 Task: Put "Image B" in Matt was at the top of his game in Action Trailer
Action: Mouse pressed left at (138, 49)
Screenshot: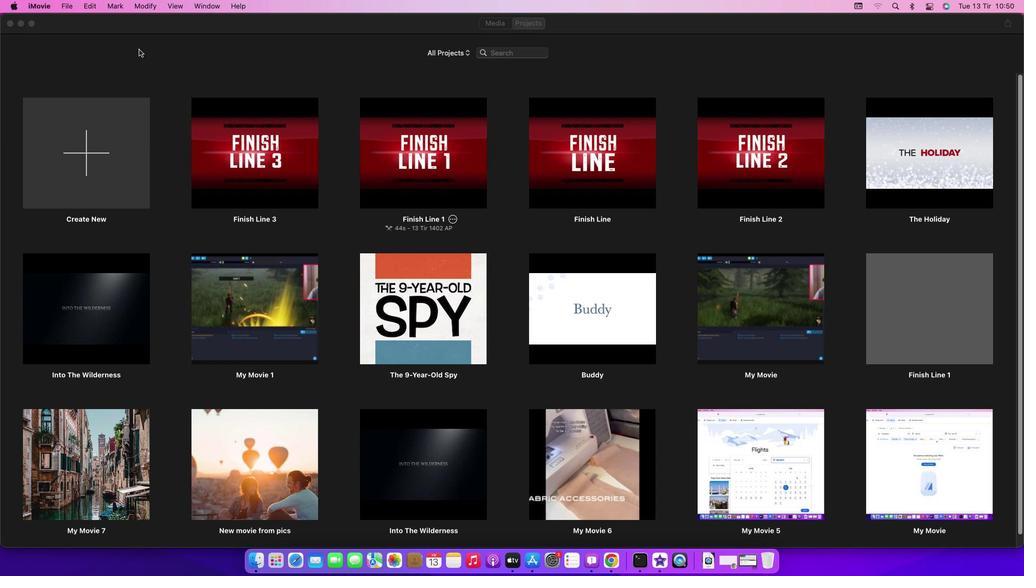 
Action: Mouse moved to (64, 7)
Screenshot: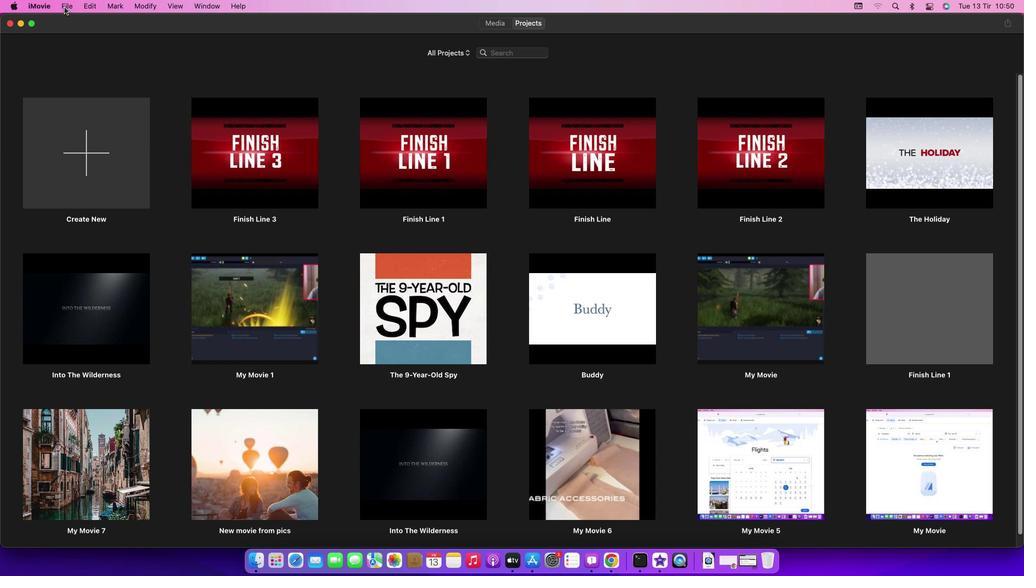 
Action: Mouse pressed left at (64, 7)
Screenshot: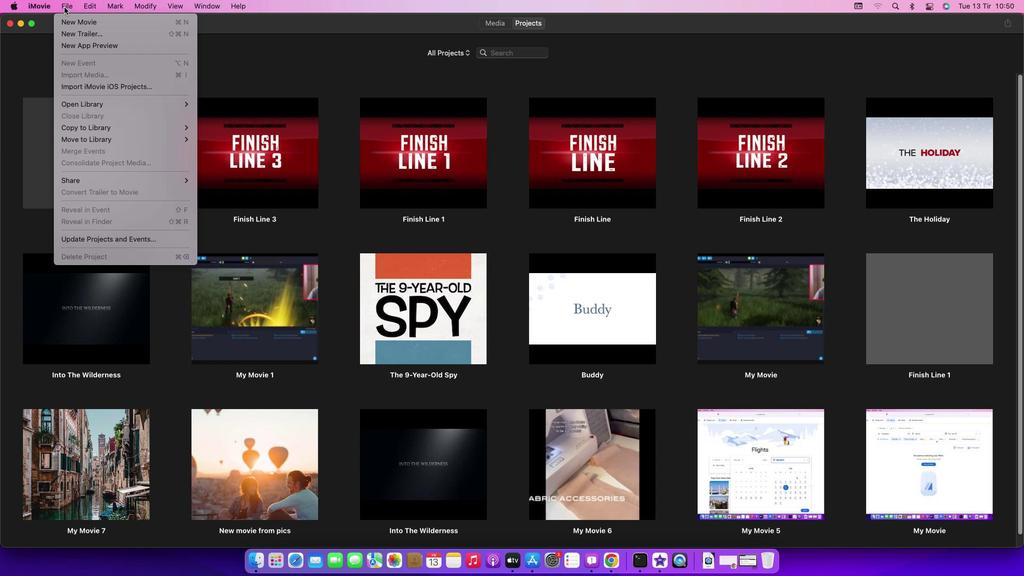 
Action: Mouse moved to (84, 36)
Screenshot: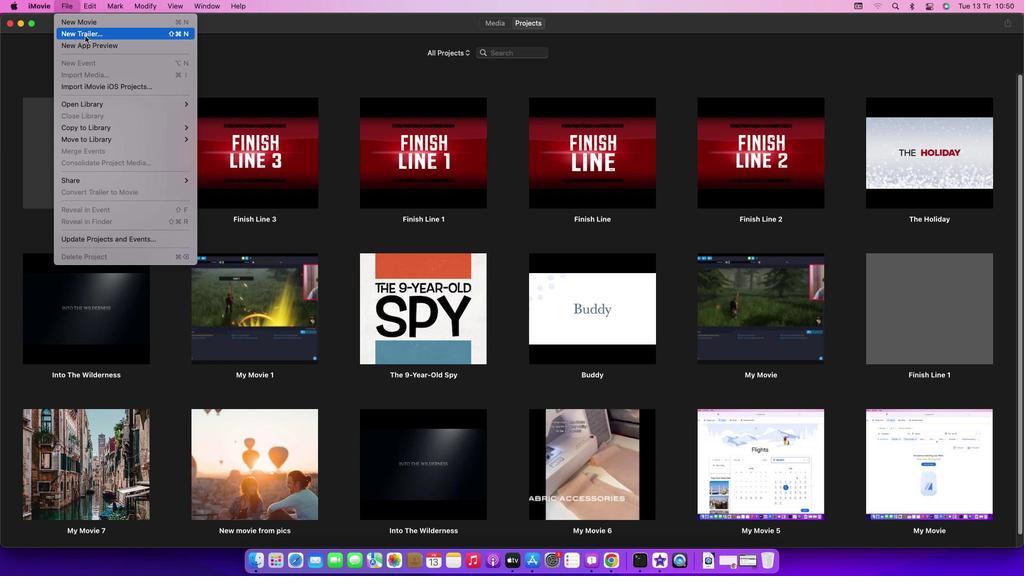 
Action: Mouse pressed left at (84, 36)
Screenshot: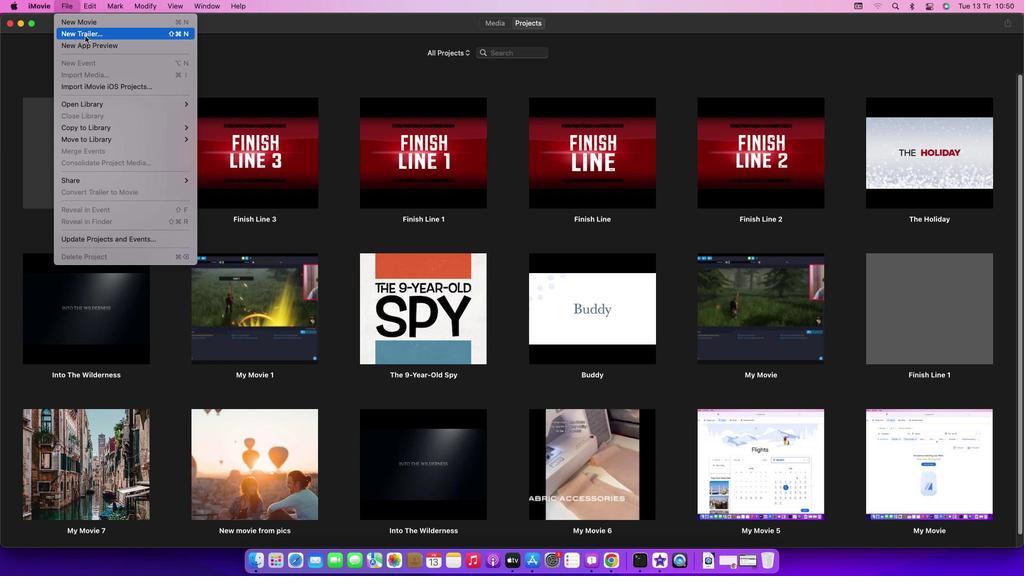 
Action: Mouse moved to (589, 300)
Screenshot: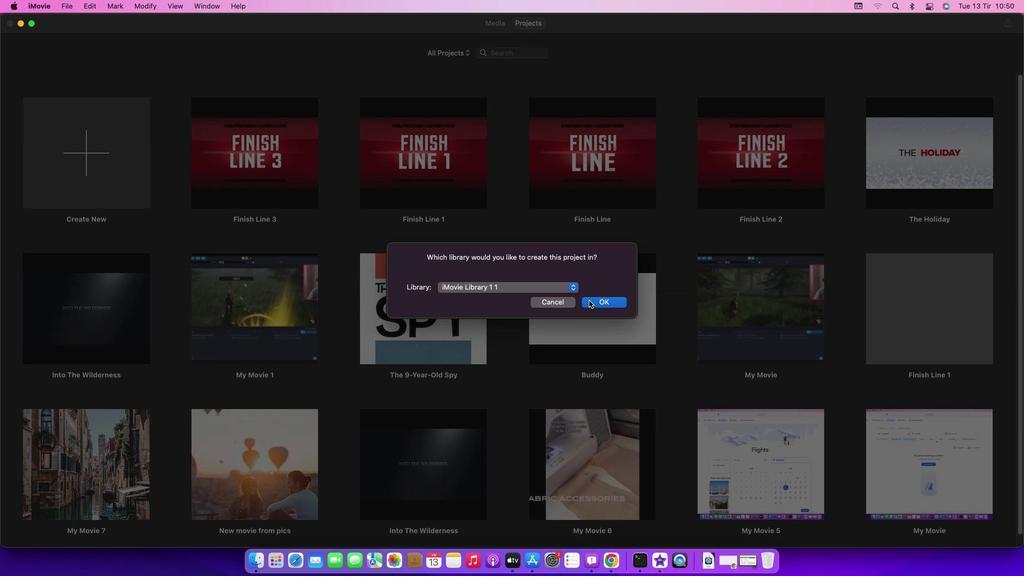 
Action: Mouse pressed left at (589, 300)
Screenshot: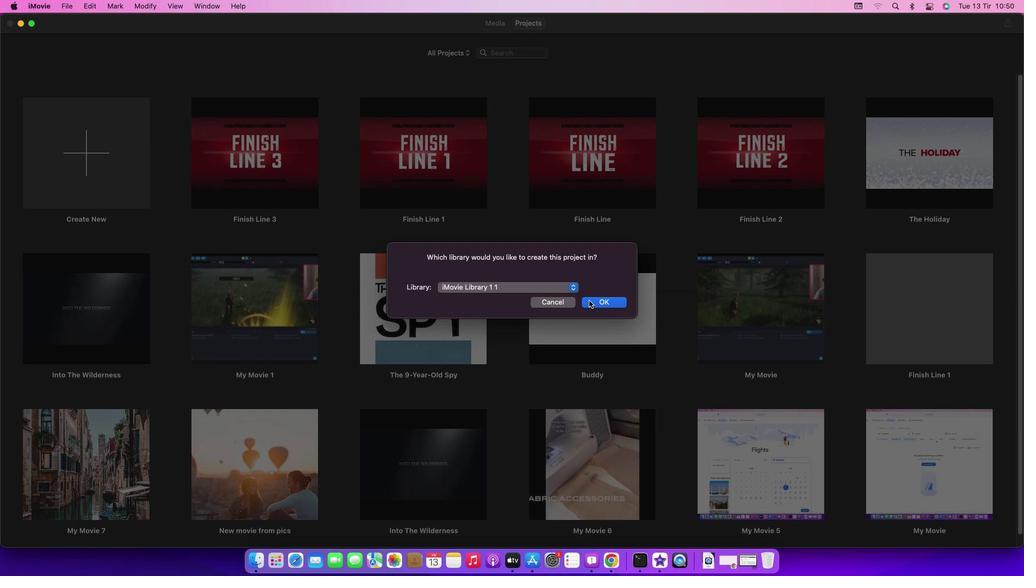 
Action: Mouse moved to (345, 227)
Screenshot: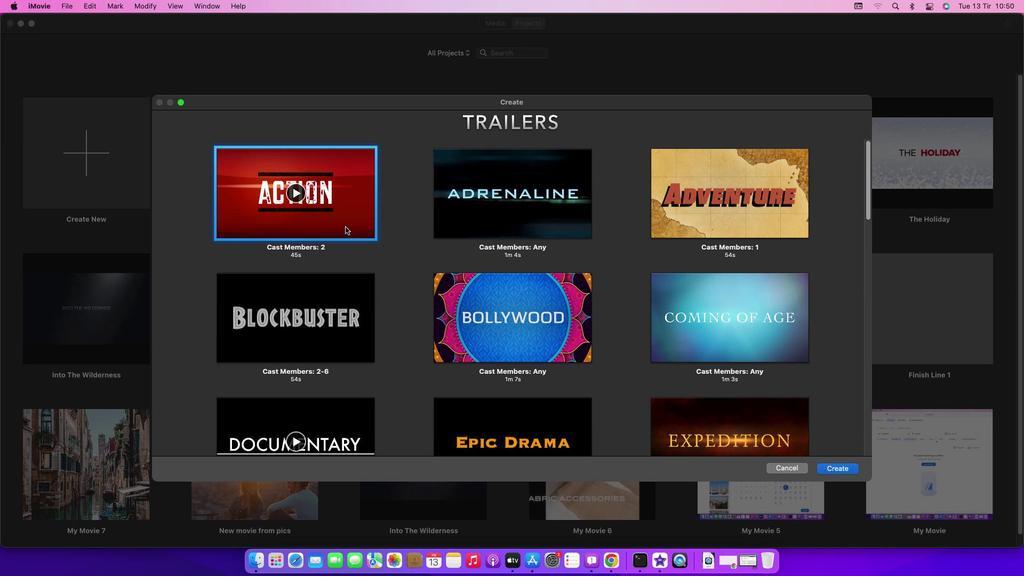 
Action: Mouse pressed left at (345, 227)
Screenshot: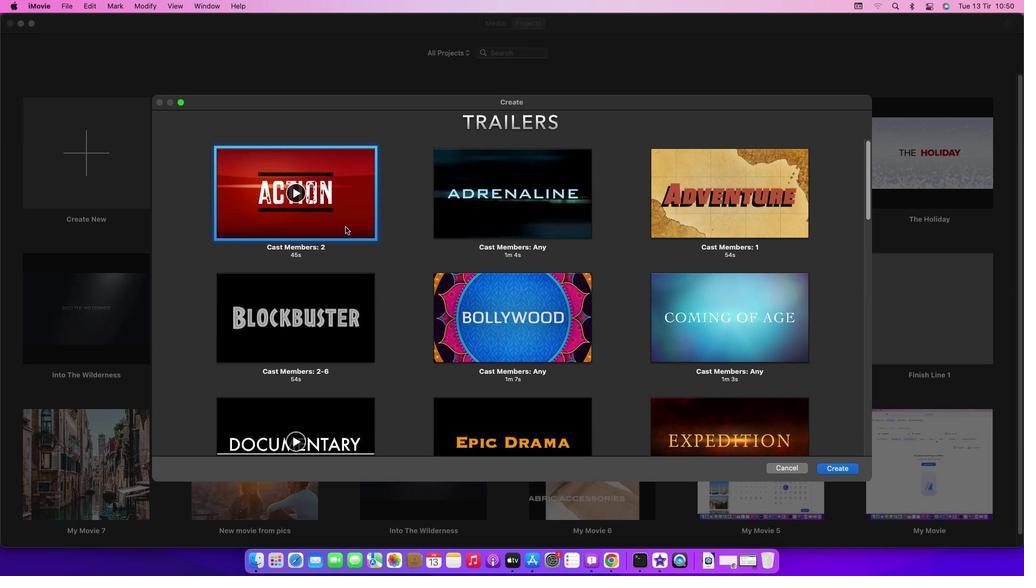 
Action: Mouse moved to (843, 470)
Screenshot: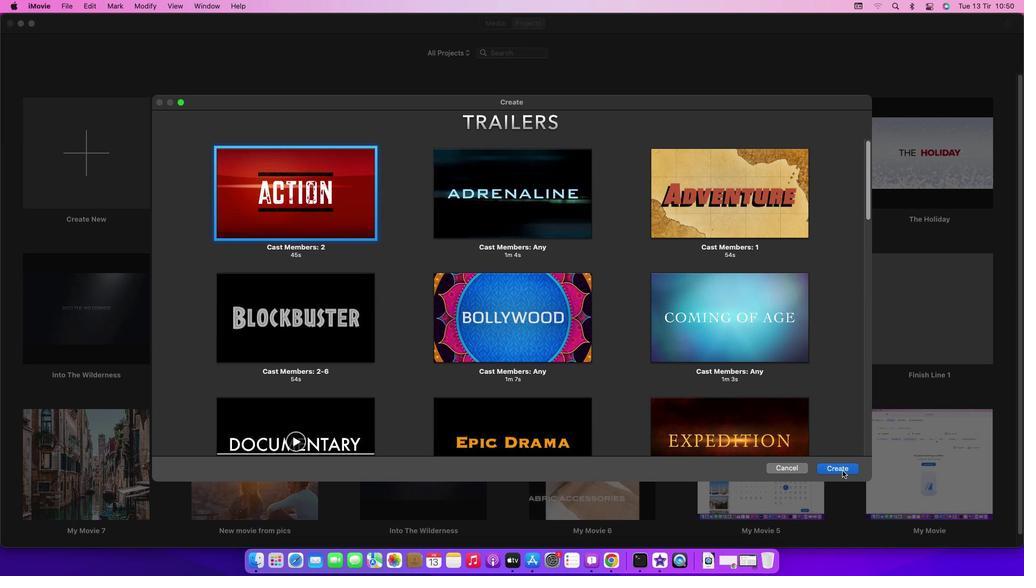 
Action: Mouse pressed left at (843, 470)
Screenshot: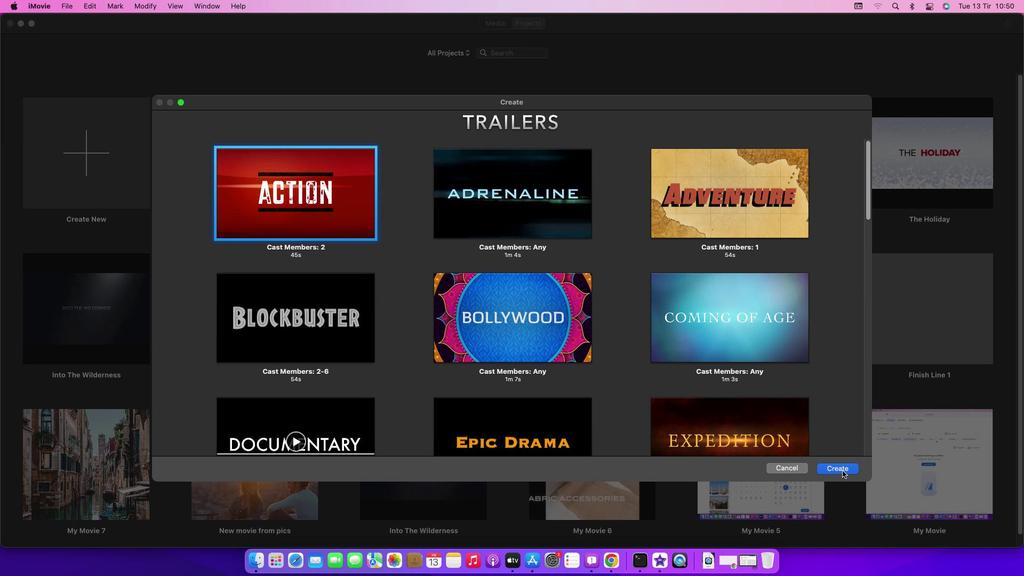 
Action: Mouse moved to (609, 303)
Screenshot: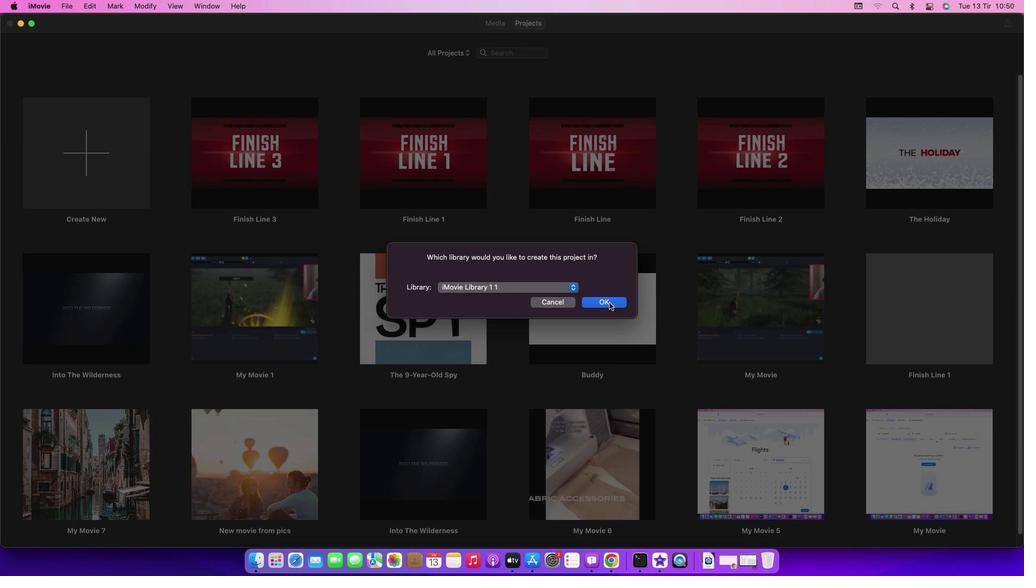 
Action: Mouse pressed left at (609, 303)
Screenshot: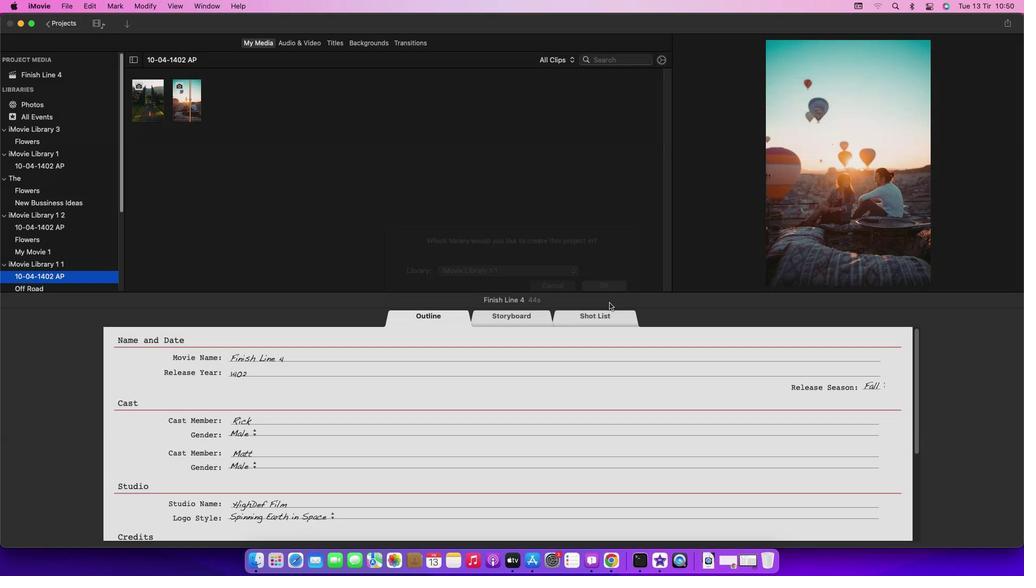 
Action: Mouse moved to (514, 320)
Screenshot: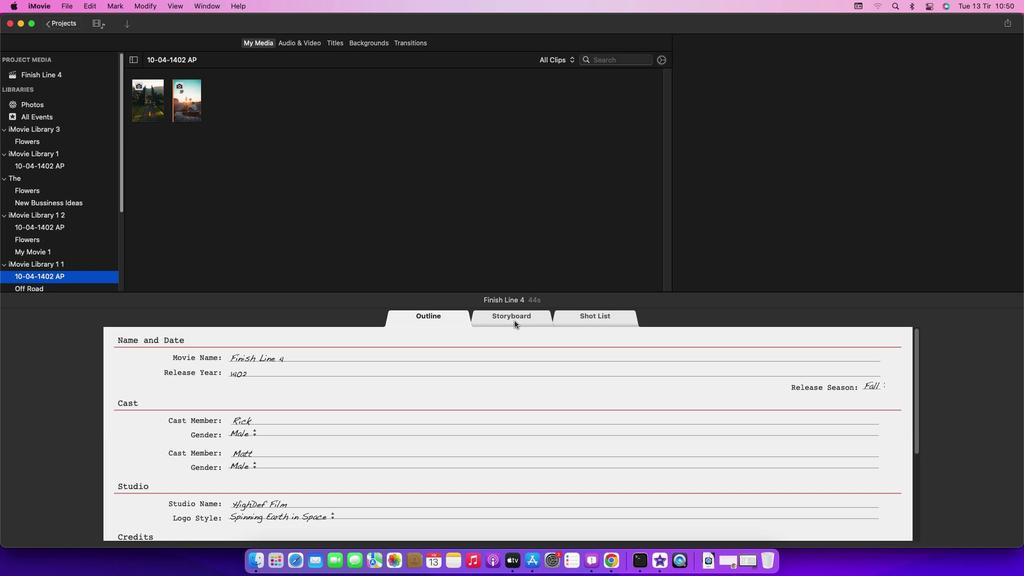
Action: Mouse pressed left at (514, 320)
Screenshot: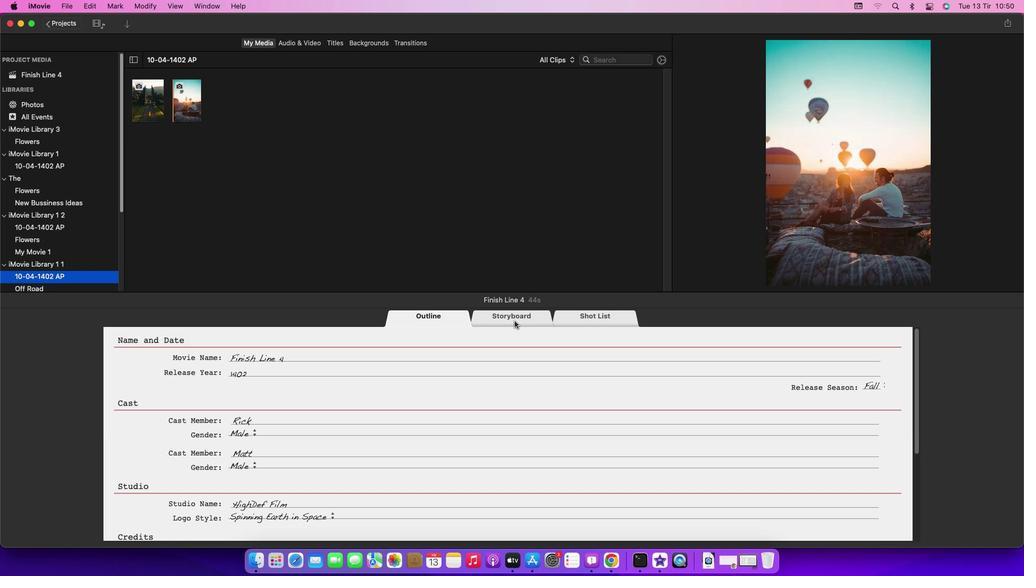 
Action: Mouse moved to (339, 410)
Screenshot: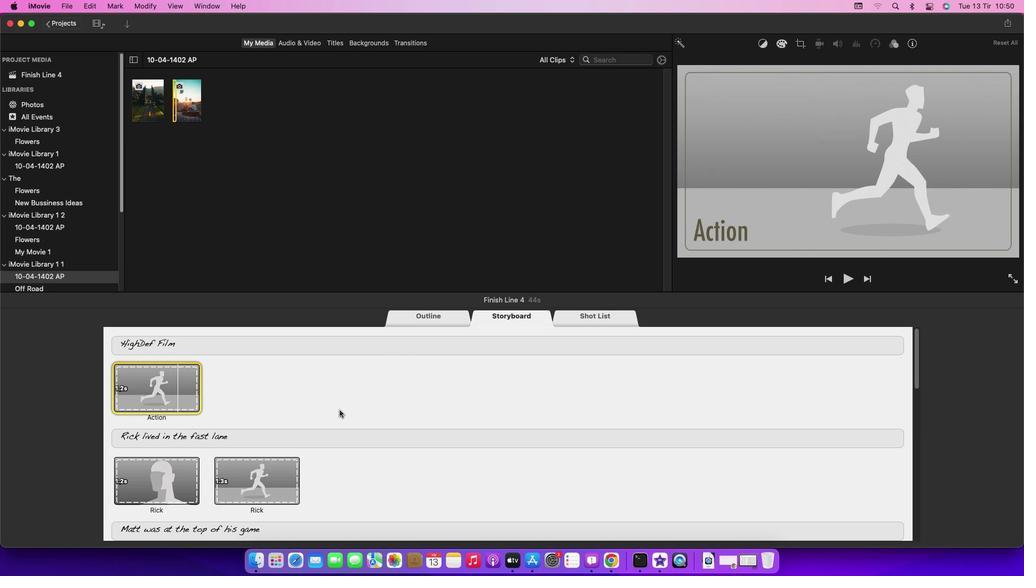 
Action: Mouse scrolled (339, 410) with delta (0, 0)
Screenshot: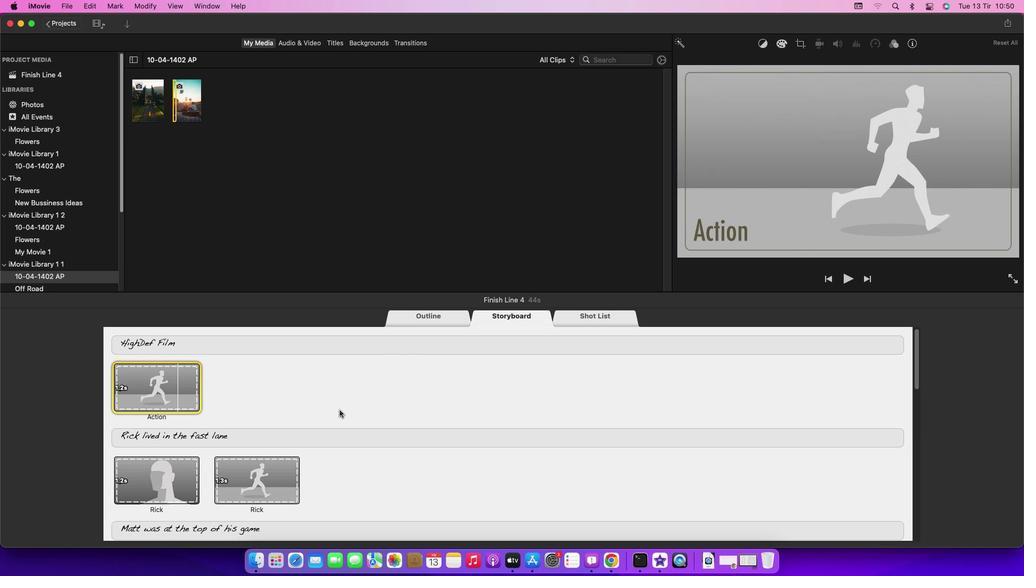 
Action: Mouse scrolled (339, 410) with delta (0, 0)
Screenshot: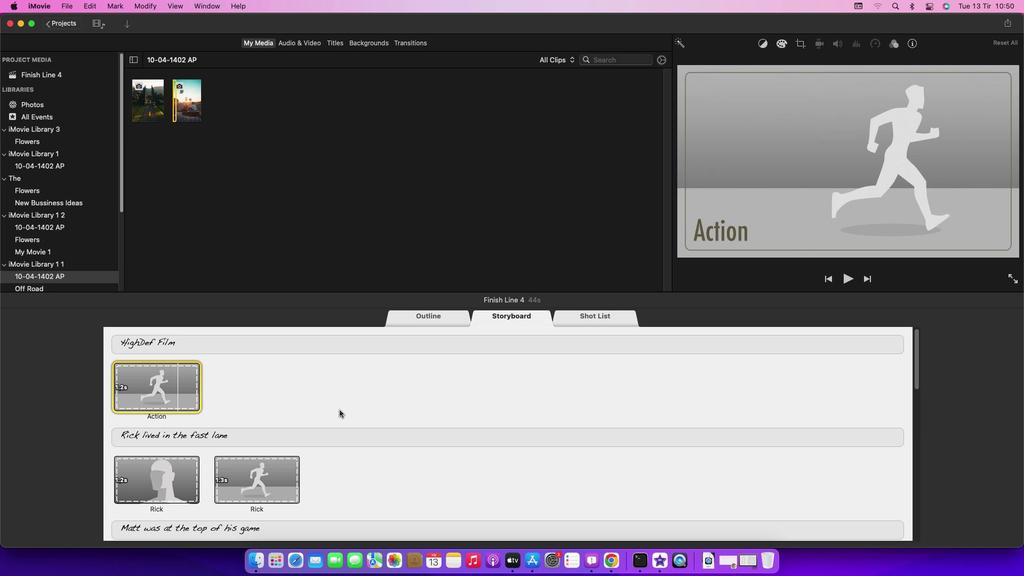 
Action: Mouse scrolled (339, 410) with delta (0, 0)
Screenshot: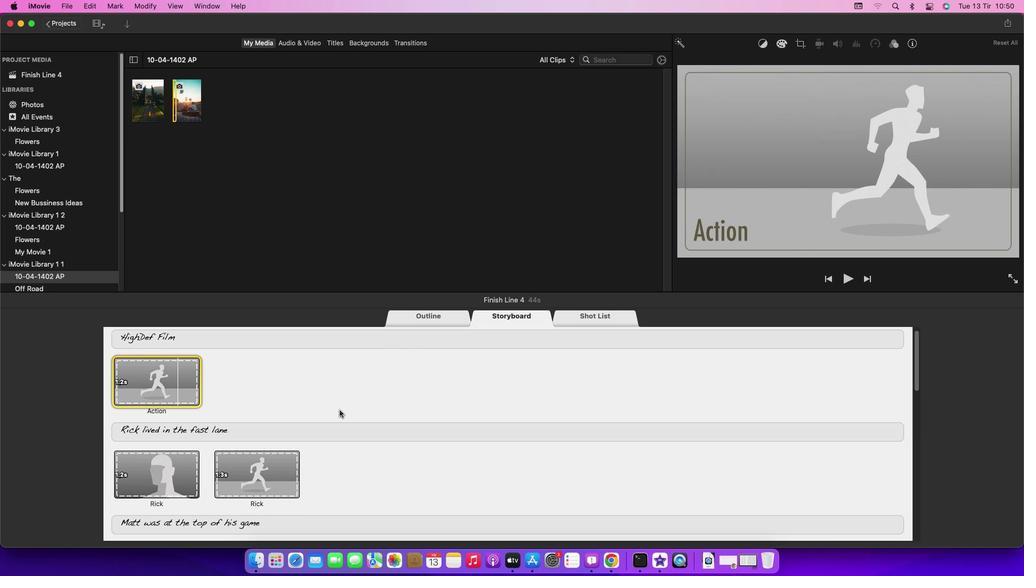 
Action: Mouse scrolled (339, 410) with delta (0, 0)
Screenshot: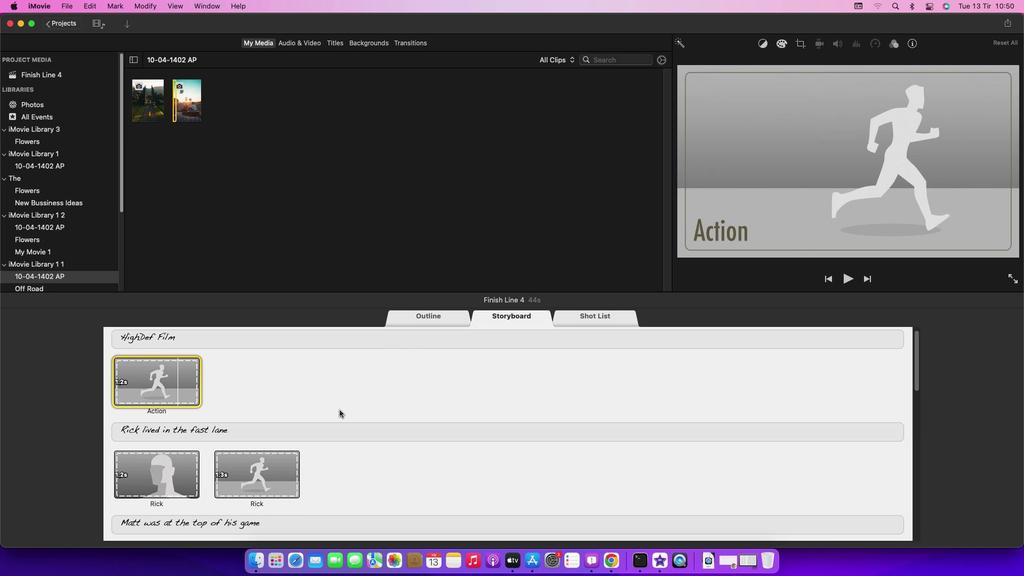 
Action: Mouse scrolled (339, 410) with delta (0, -1)
Screenshot: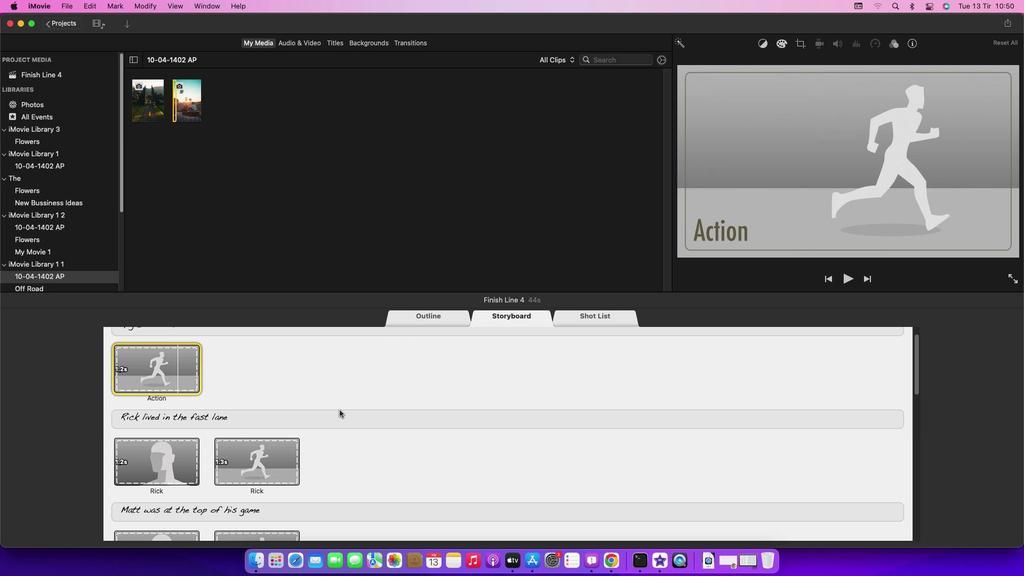 
Action: Mouse scrolled (339, 410) with delta (0, 0)
Screenshot: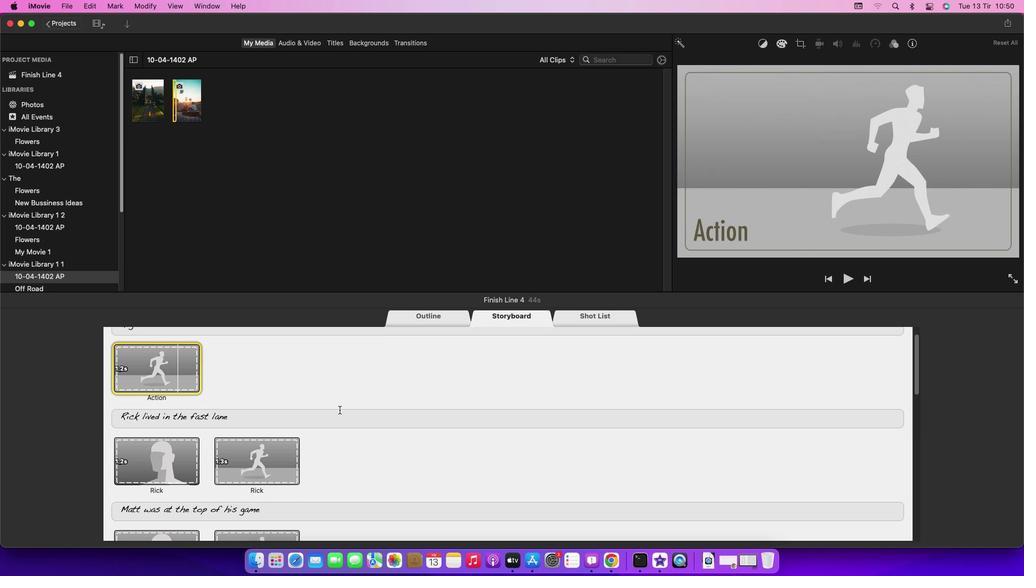 
Action: Mouse scrolled (339, 410) with delta (0, 0)
Screenshot: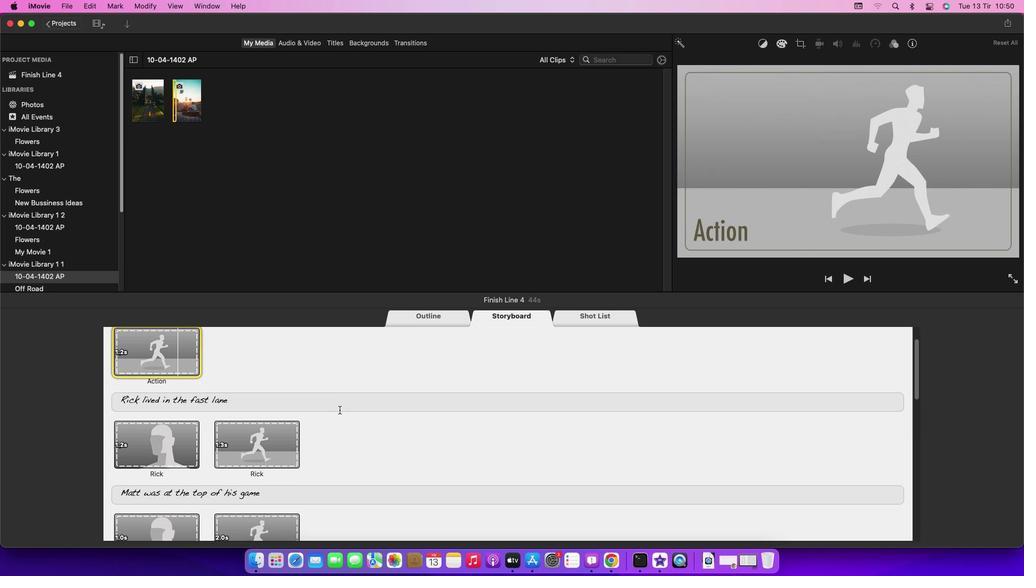 
Action: Mouse scrolled (339, 410) with delta (0, -1)
Screenshot: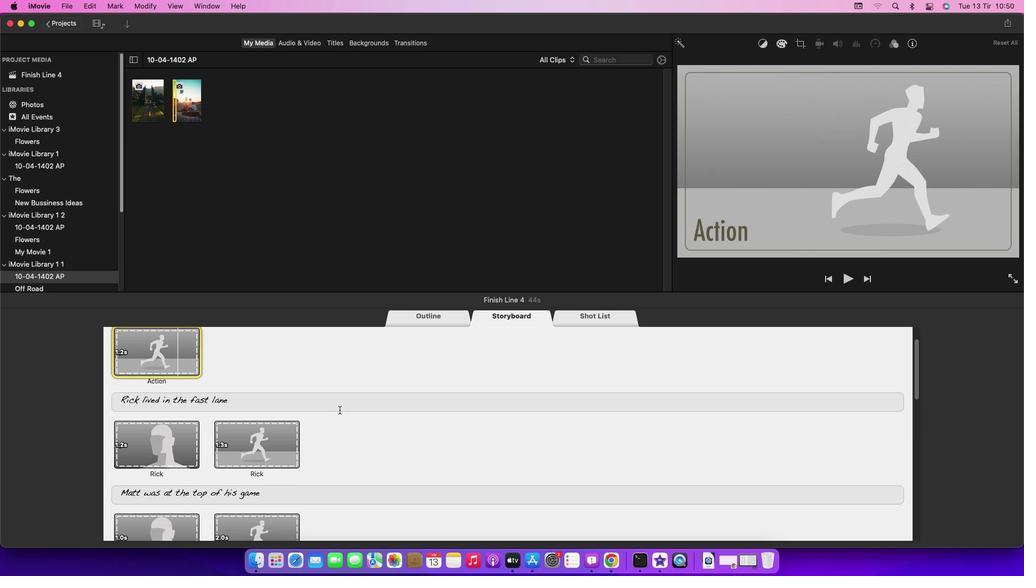 
Action: Mouse scrolled (339, 410) with delta (0, -1)
Screenshot: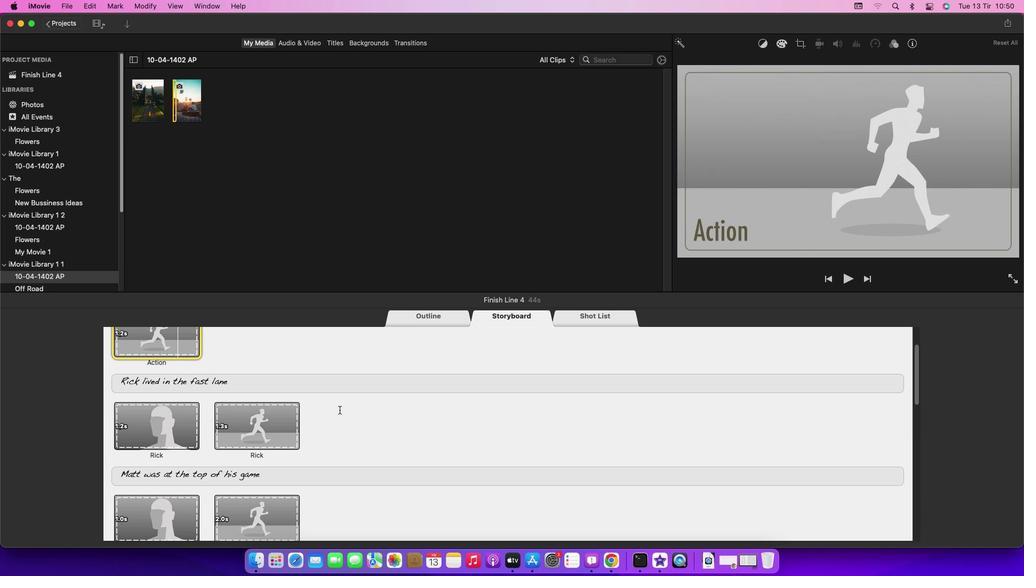 
Action: Mouse scrolled (339, 410) with delta (0, 0)
Screenshot: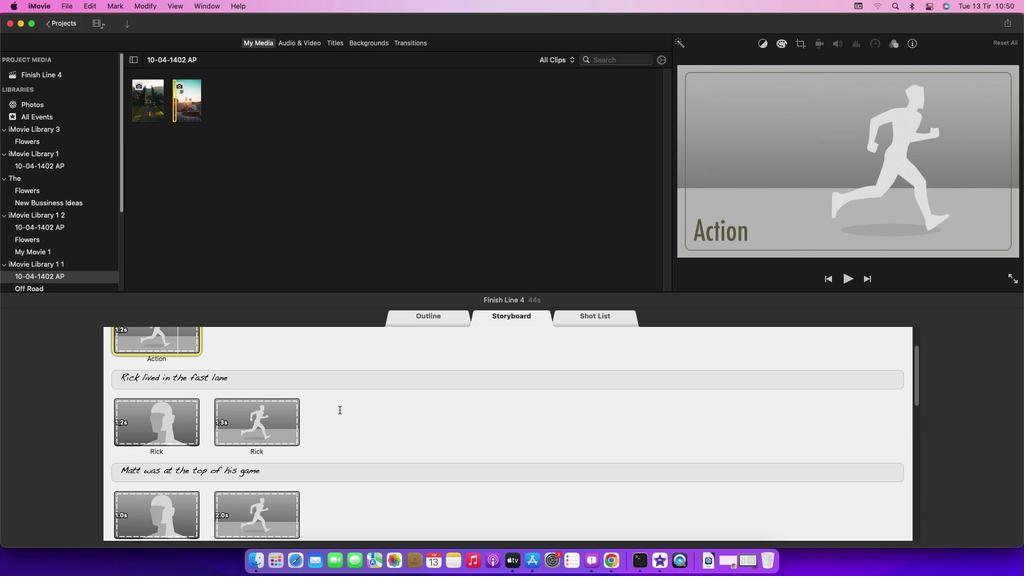 
Action: Mouse scrolled (339, 410) with delta (0, 0)
Screenshot: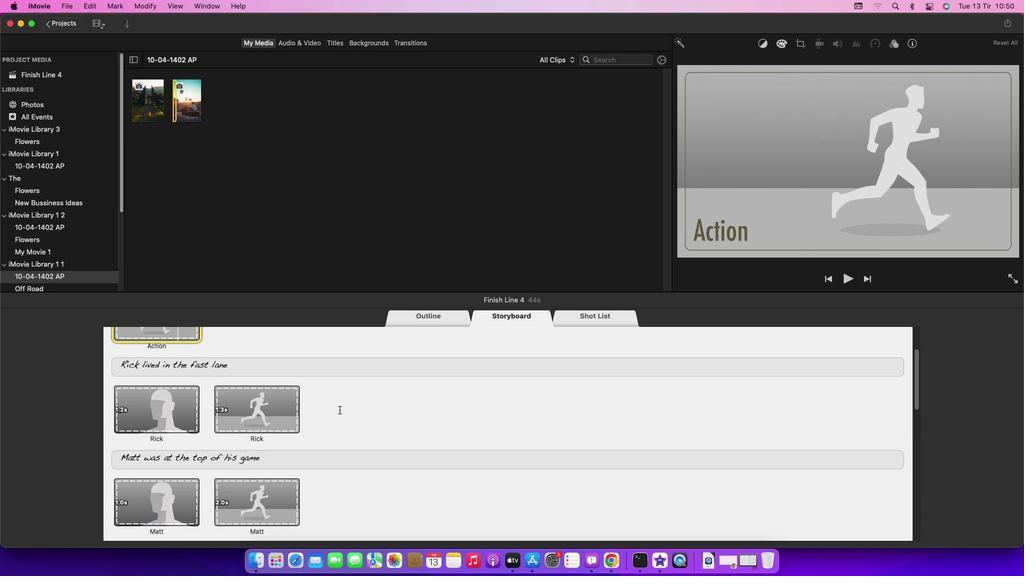 
Action: Mouse scrolled (339, 410) with delta (0, -1)
Screenshot: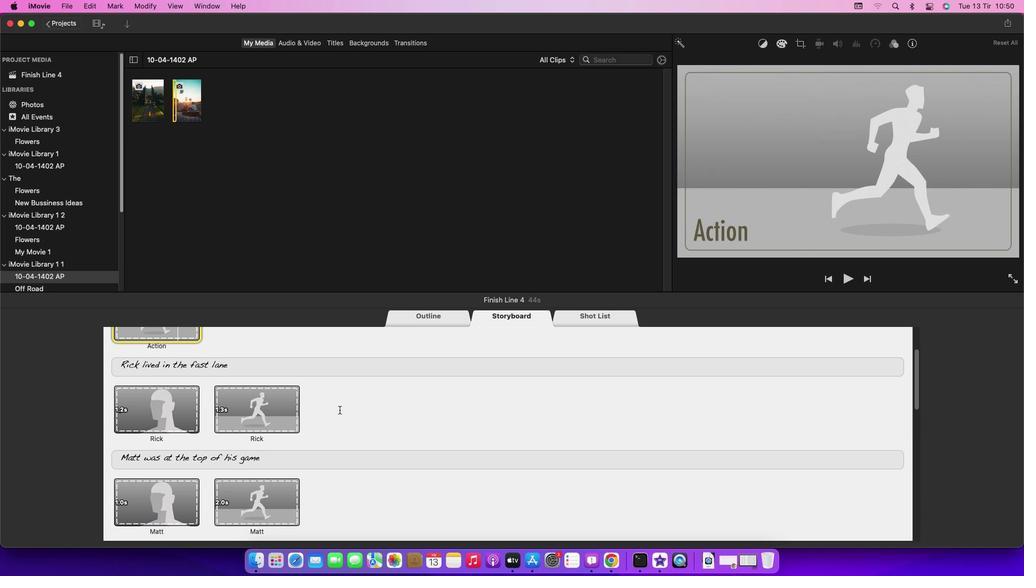 
Action: Mouse scrolled (339, 410) with delta (0, 0)
Screenshot: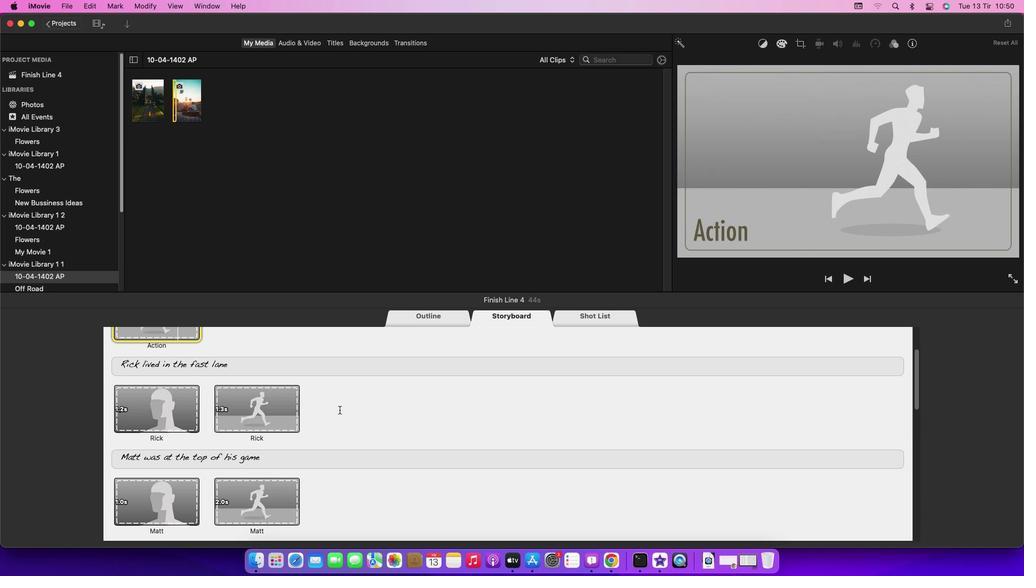 
Action: Mouse scrolled (339, 410) with delta (0, 0)
Screenshot: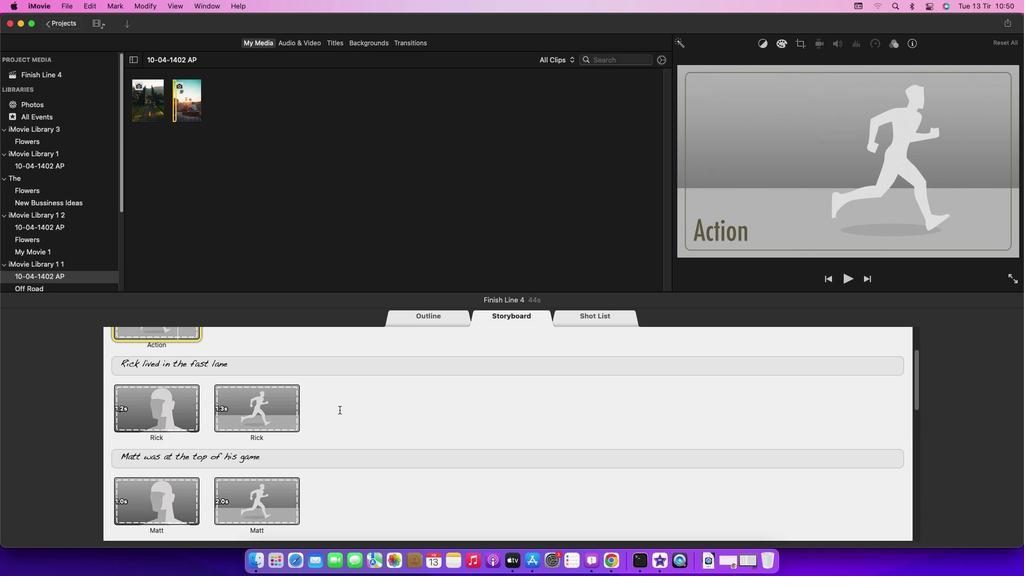 
Action: Mouse scrolled (339, 410) with delta (0, 0)
Screenshot: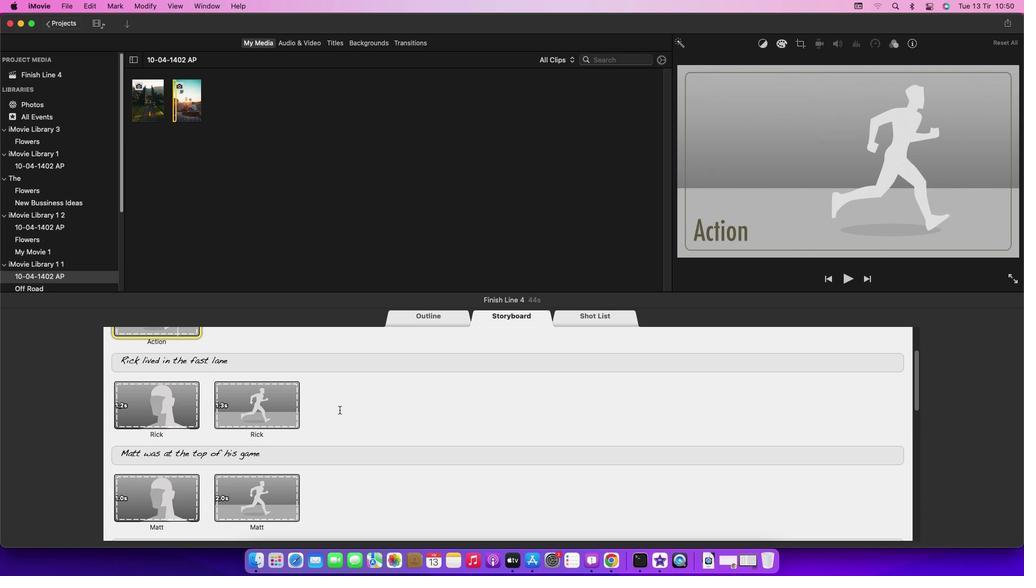 
Action: Mouse scrolled (339, 410) with delta (0, 0)
Screenshot: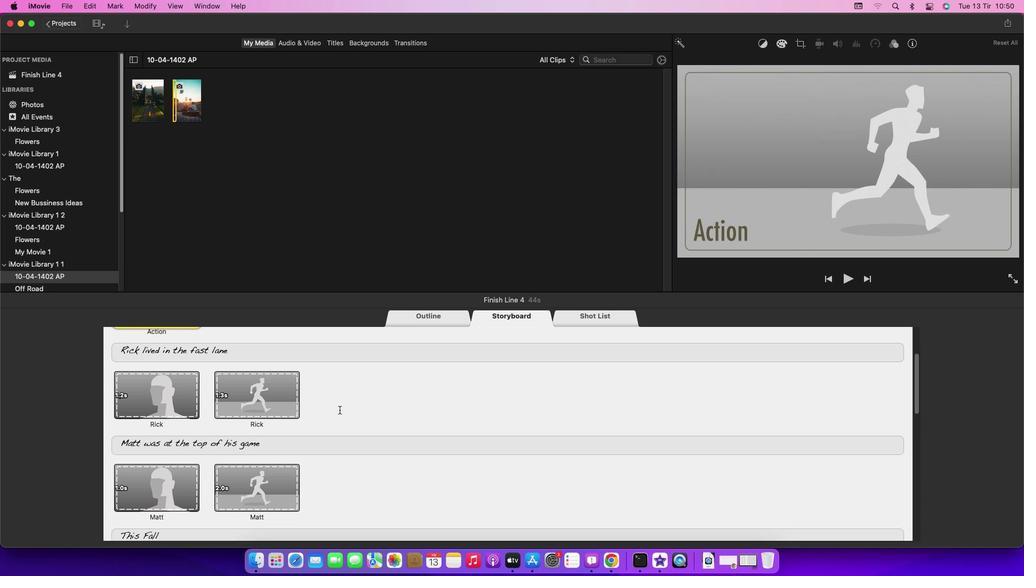 
Action: Mouse scrolled (339, 410) with delta (0, 0)
Screenshot: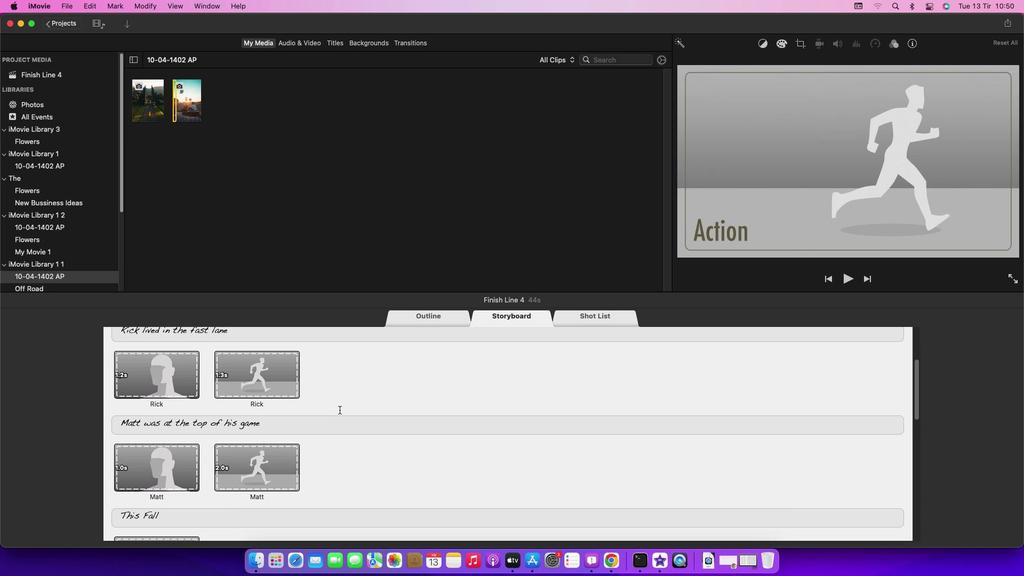 
Action: Mouse scrolled (339, 410) with delta (0, 0)
Screenshot: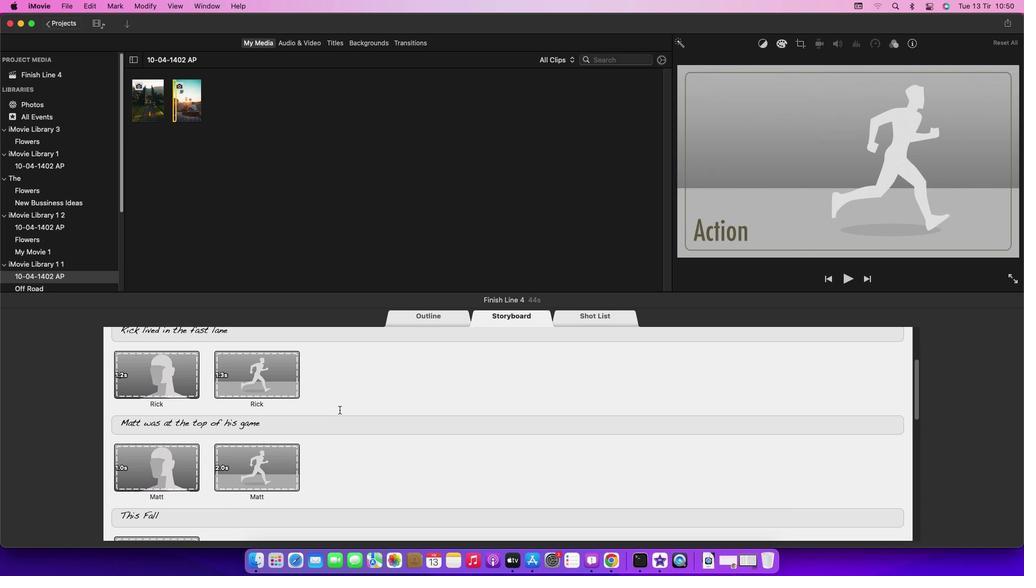 
Action: Mouse scrolled (339, 410) with delta (0, -1)
Screenshot: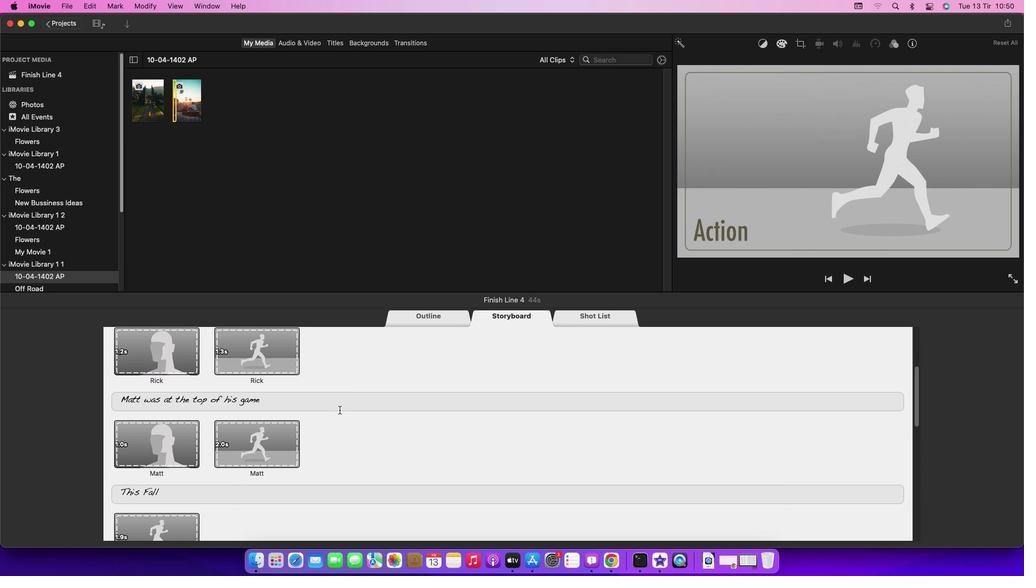 
Action: Mouse scrolled (339, 410) with delta (0, -2)
Screenshot: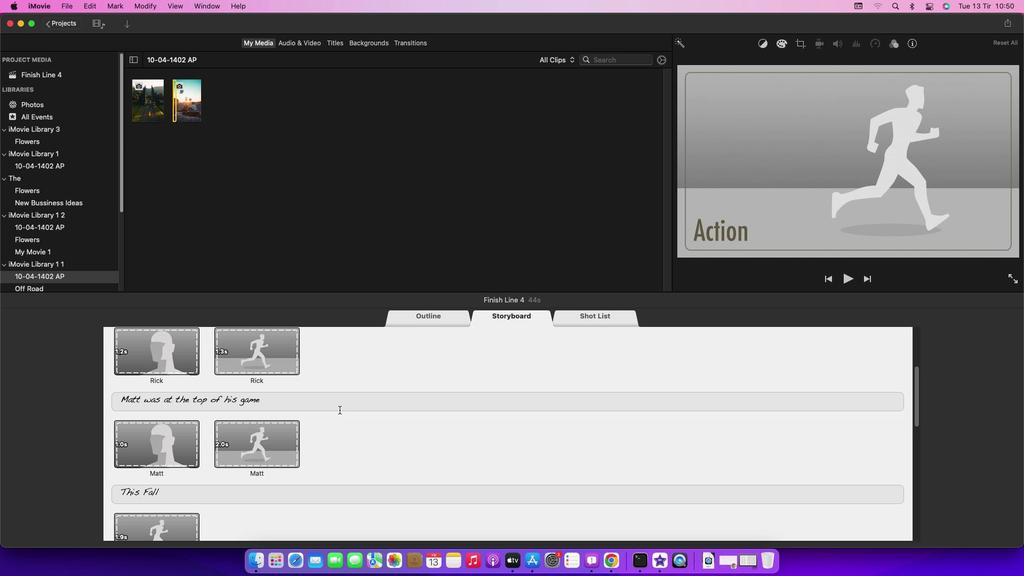 
Action: Mouse moved to (263, 449)
Screenshot: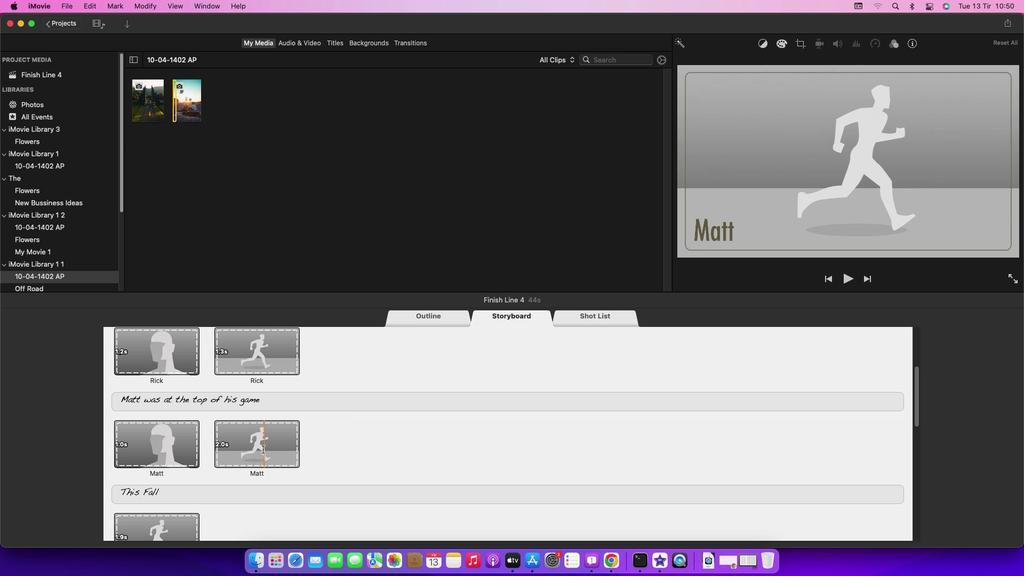 
Action: Mouse pressed left at (263, 449)
Screenshot: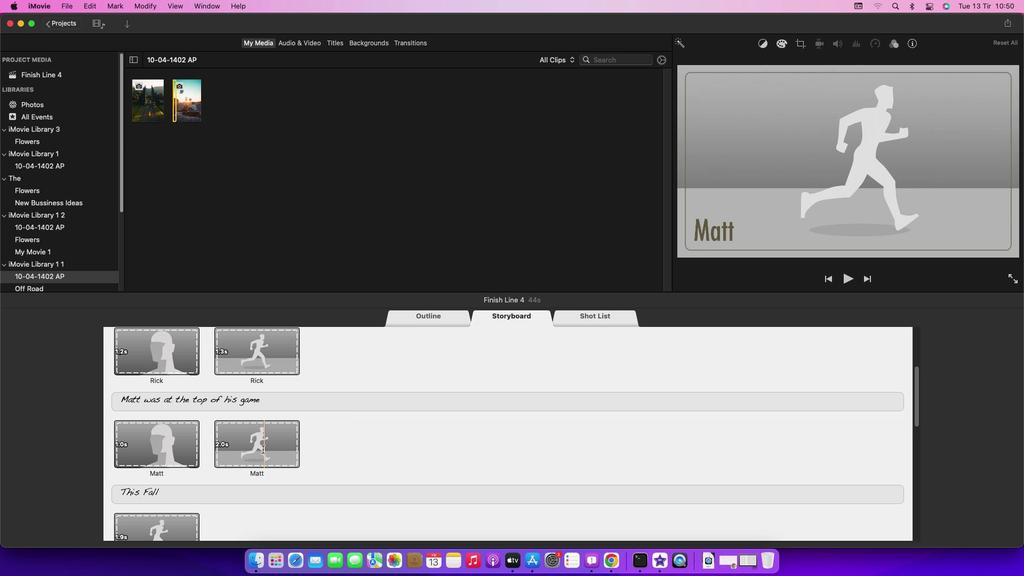
Action: Mouse moved to (148, 114)
Screenshot: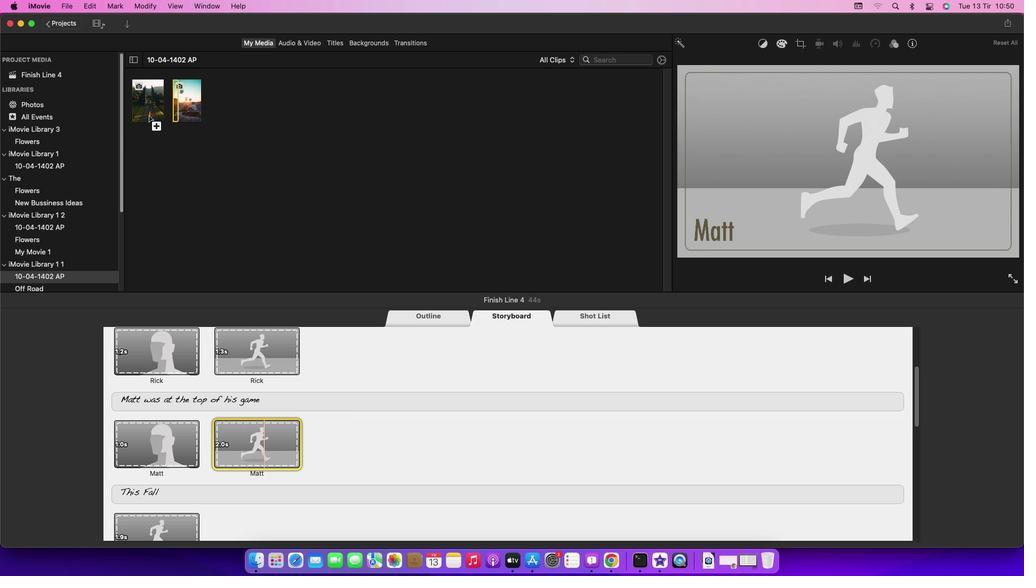 
Action: Mouse pressed left at (148, 114)
Screenshot: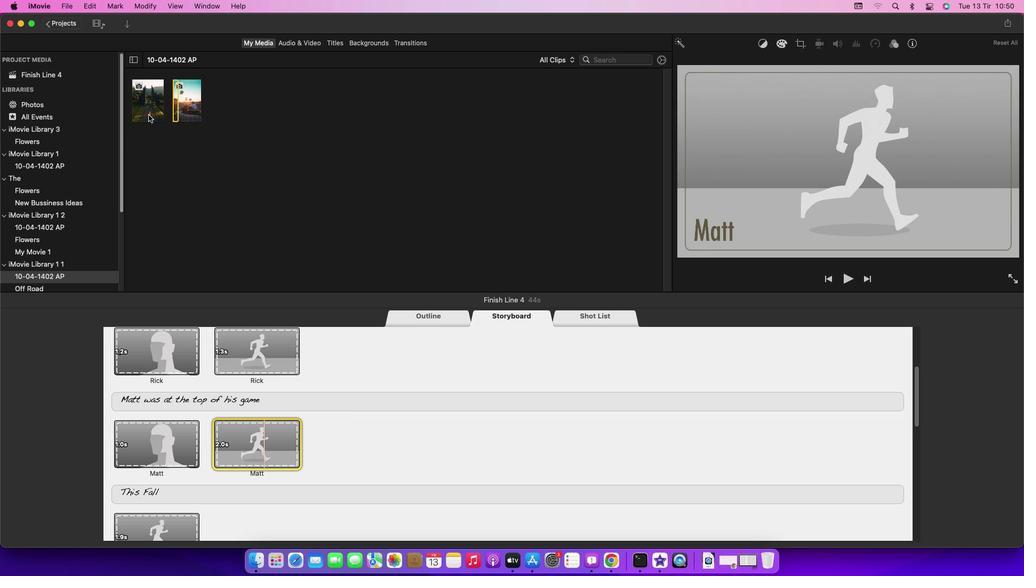 
Action: Mouse moved to (317, 167)
Screenshot: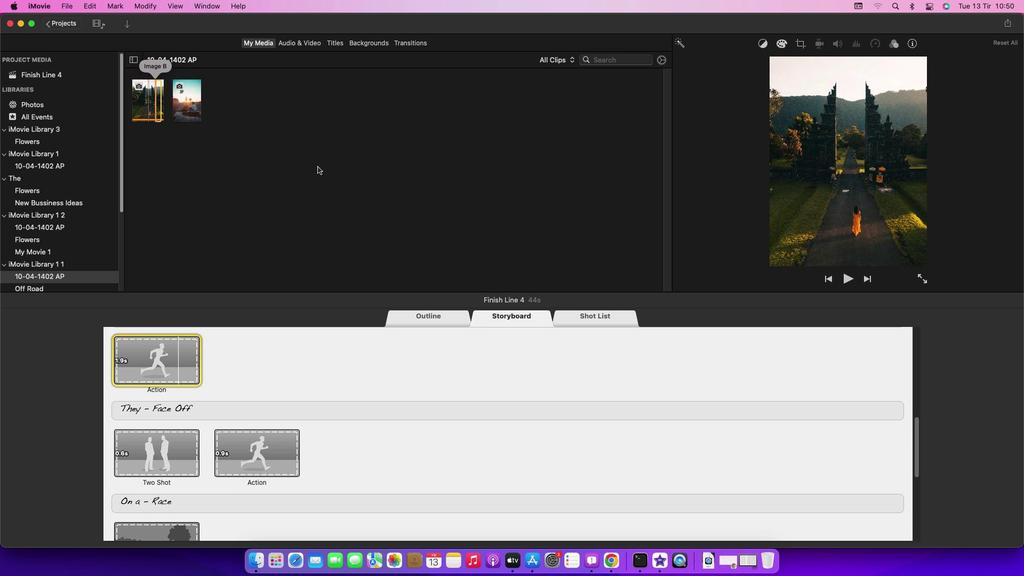
